 Task: Send an email with the signature Elizabeth Parker with the subject 'Request for a background check' and the message 'Please let me know if there are any changes to the project timeline.' from softage.1@softage.net to softage.8@softage.net and softage.9@softage.net with CC to softage.10@softage.net
Action: Mouse moved to (641, 446)
Screenshot: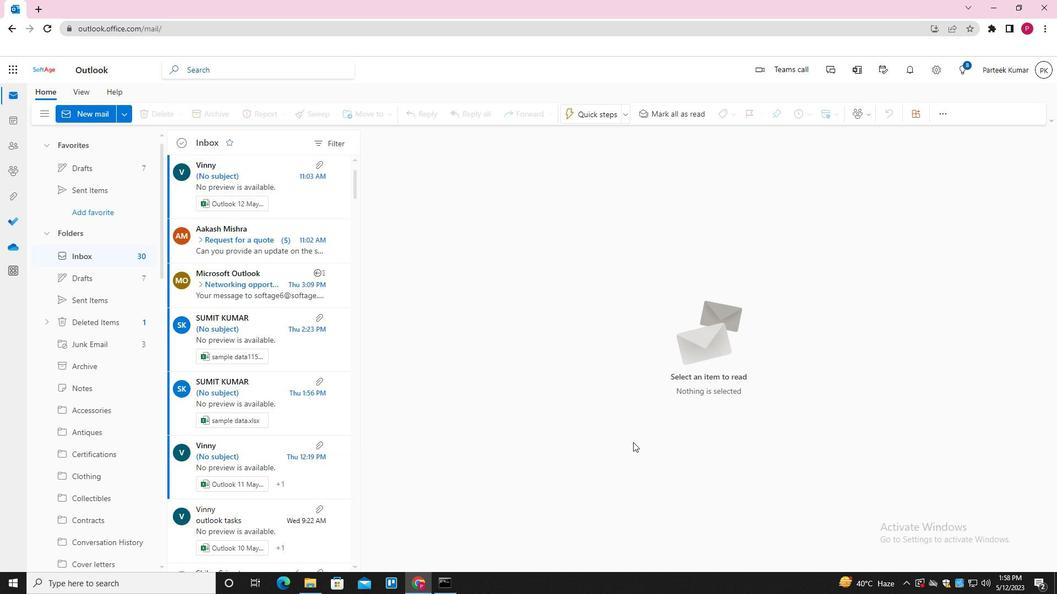 
Action: Key pressed n
Screenshot: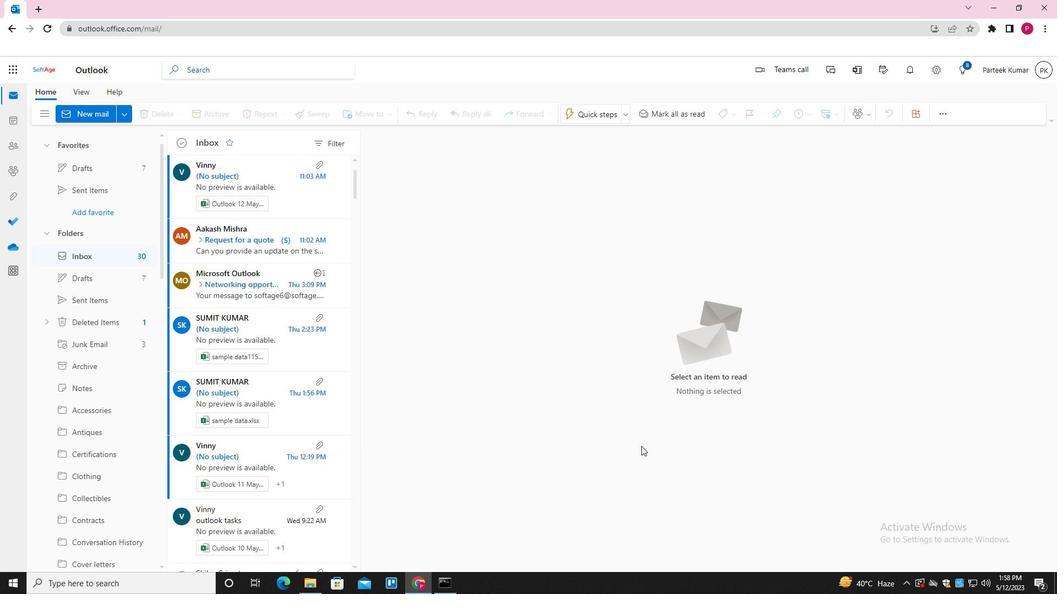 
Action: Mouse moved to (735, 113)
Screenshot: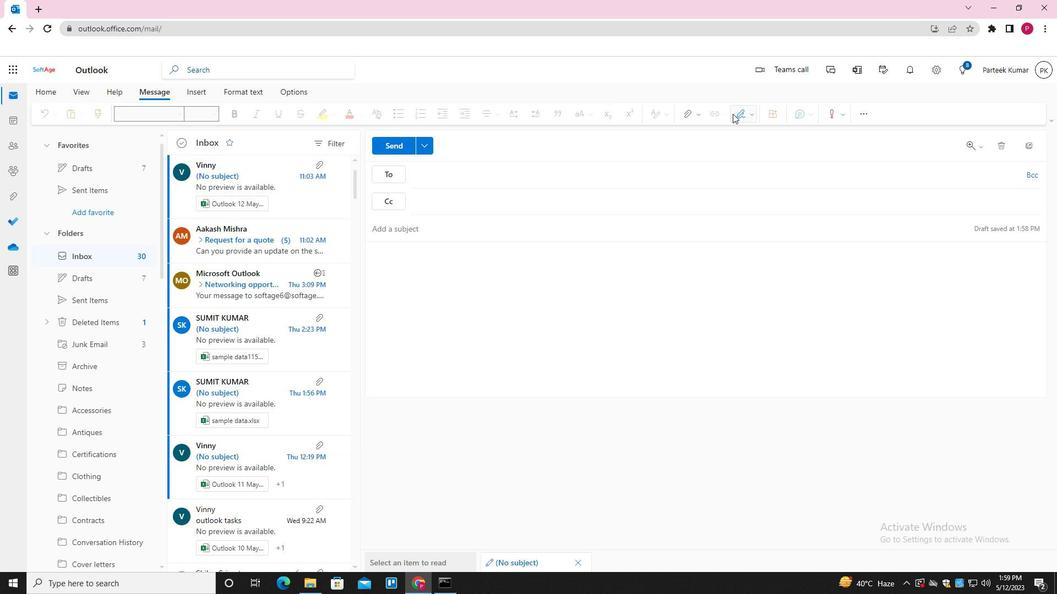 
Action: Mouse pressed left at (735, 113)
Screenshot: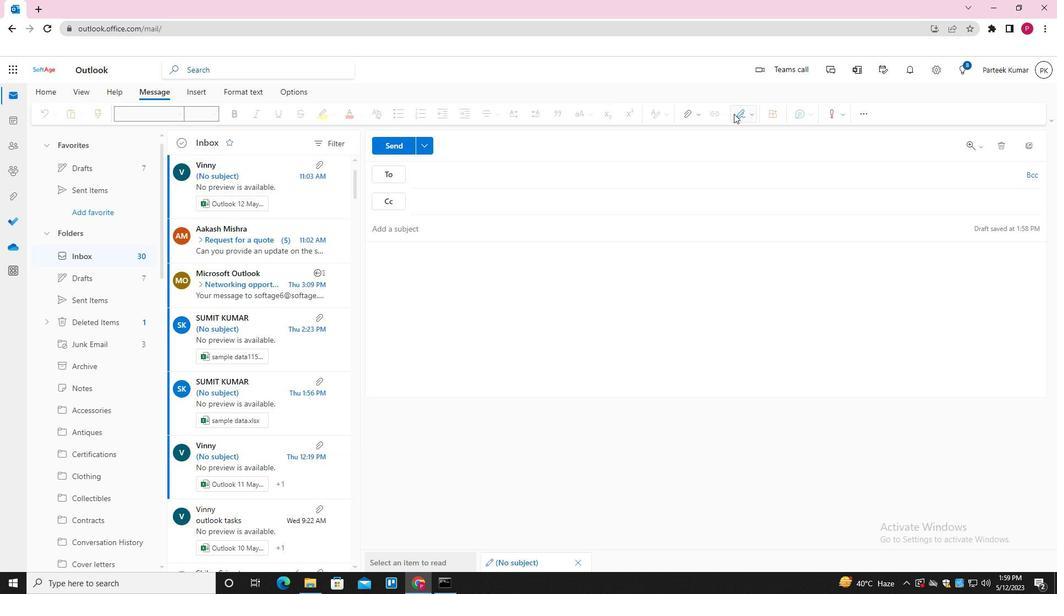 
Action: Mouse moved to (721, 159)
Screenshot: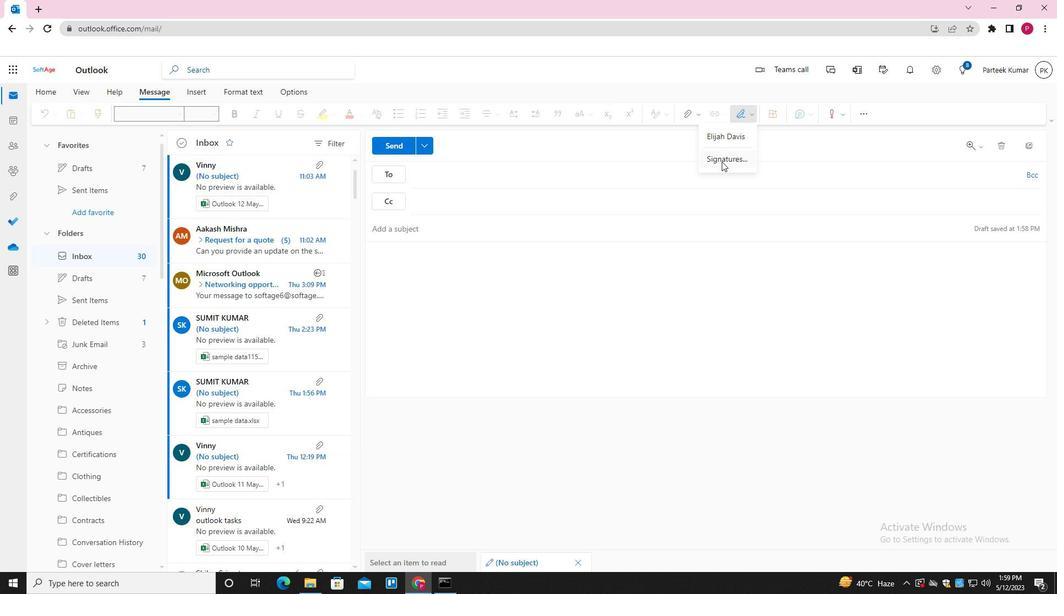 
Action: Mouse pressed left at (721, 159)
Screenshot: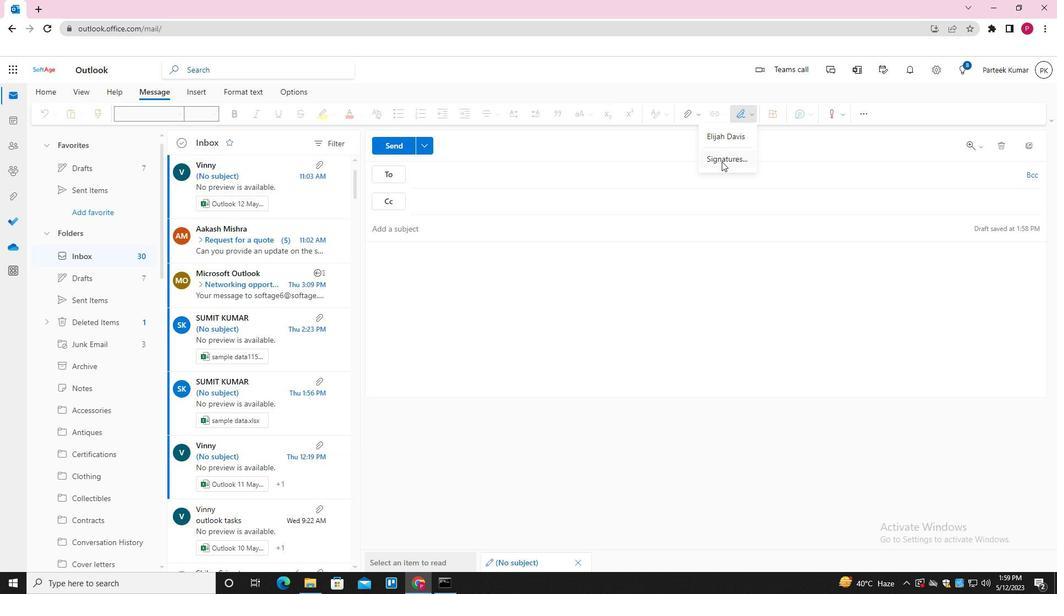 
Action: Mouse moved to (737, 205)
Screenshot: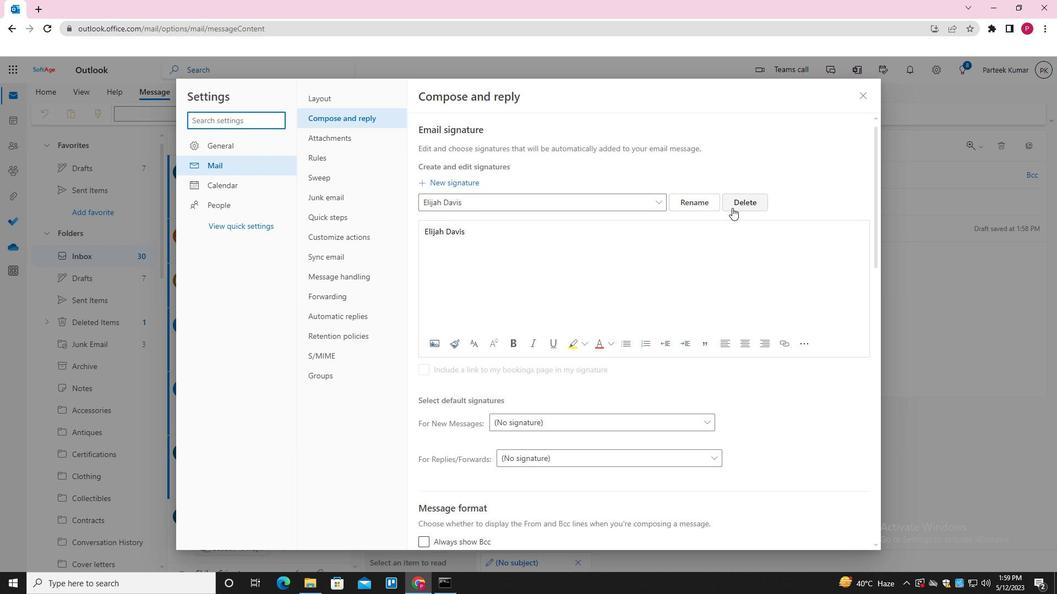
Action: Mouse pressed left at (737, 205)
Screenshot: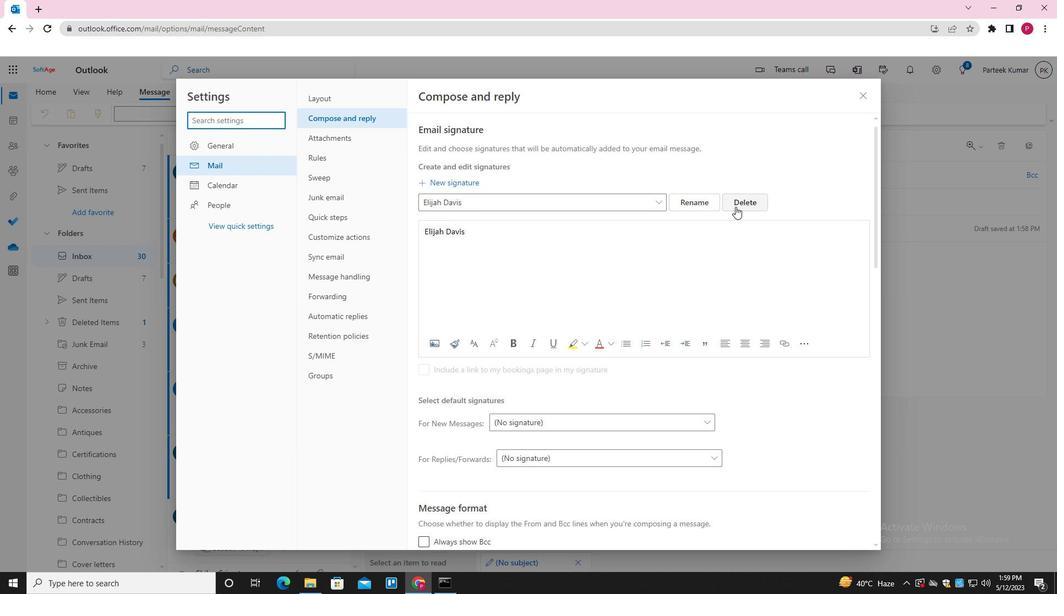 
Action: Mouse moved to (614, 205)
Screenshot: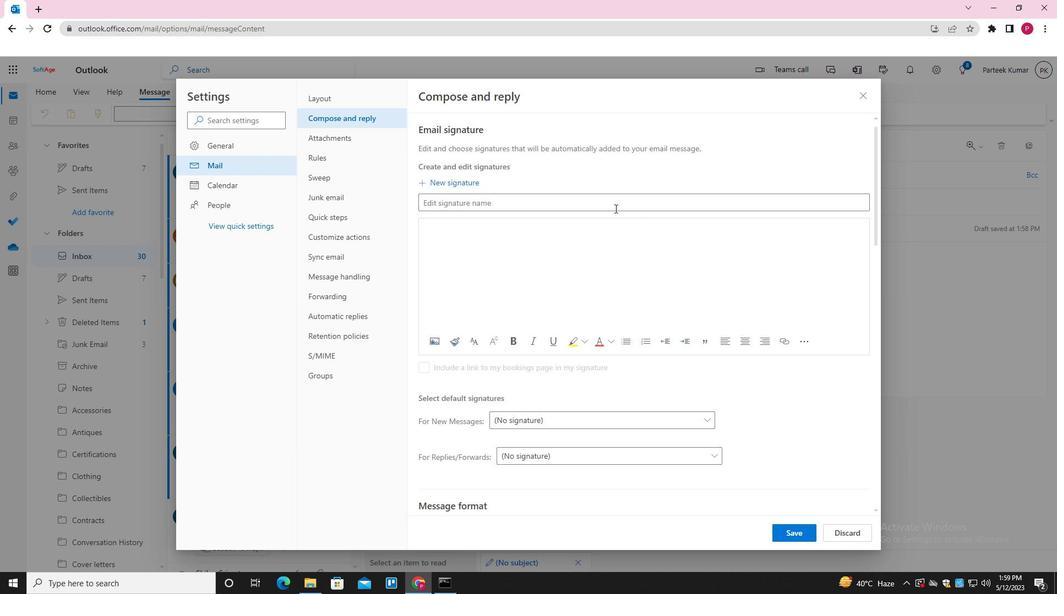 
Action: Mouse pressed left at (614, 205)
Screenshot: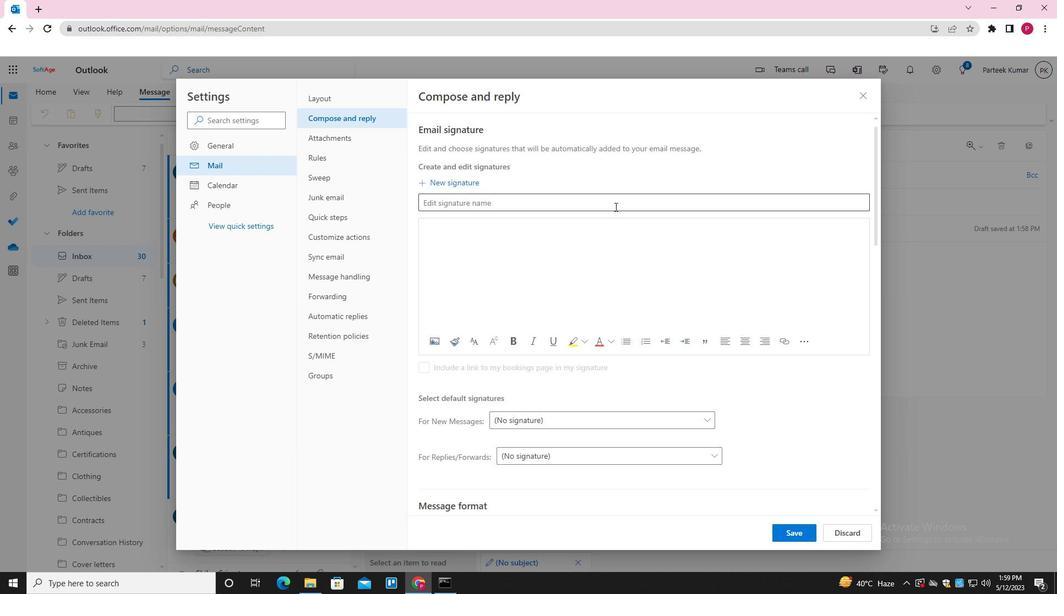 
Action: Mouse moved to (614, 202)
Screenshot: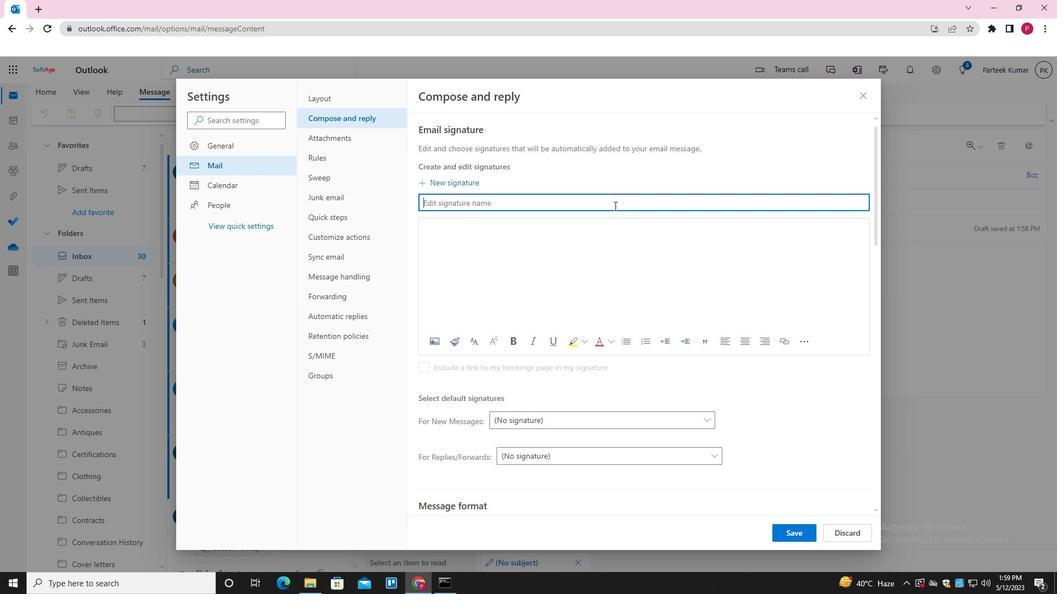 
Action: Key pressed <Key.shift><Key.shift><Key.shift>ELIZABETH<Key.space><Key.shift>PARKER
Screenshot: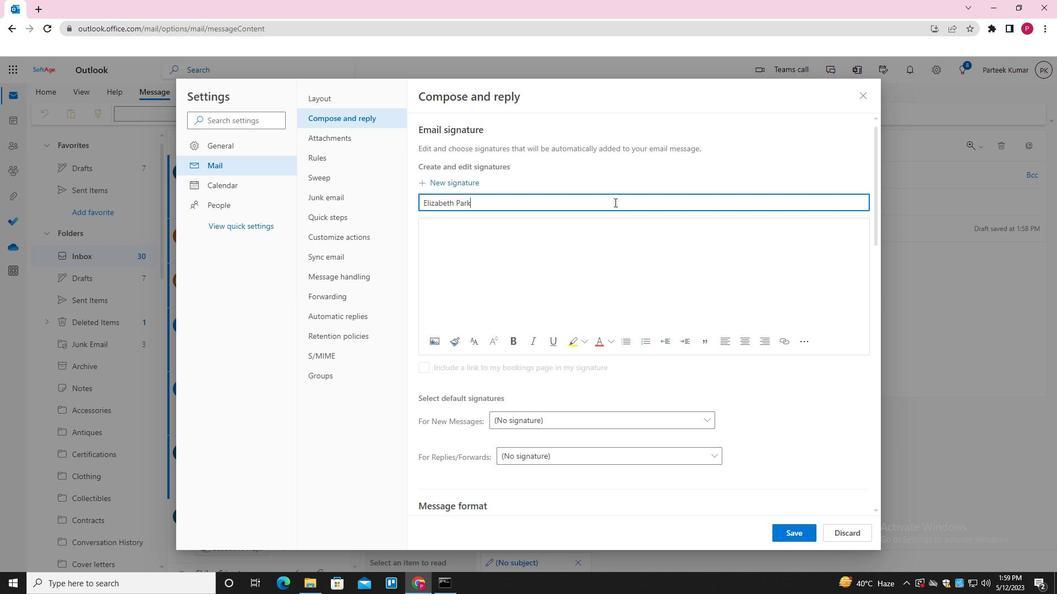 
Action: Mouse moved to (602, 249)
Screenshot: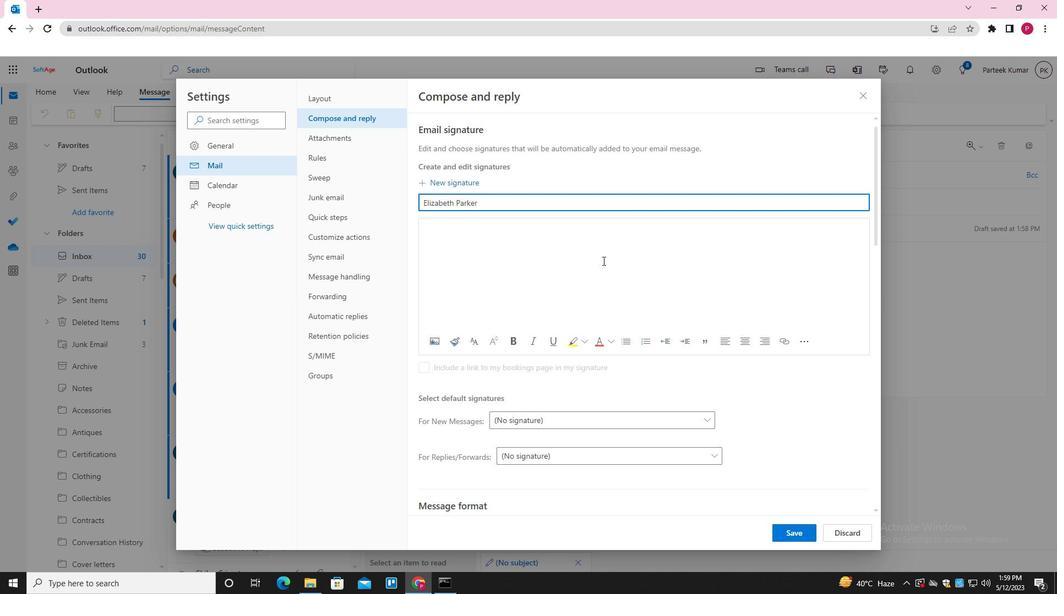 
Action: Key pressed ctrl+A<'\x03'>
Screenshot: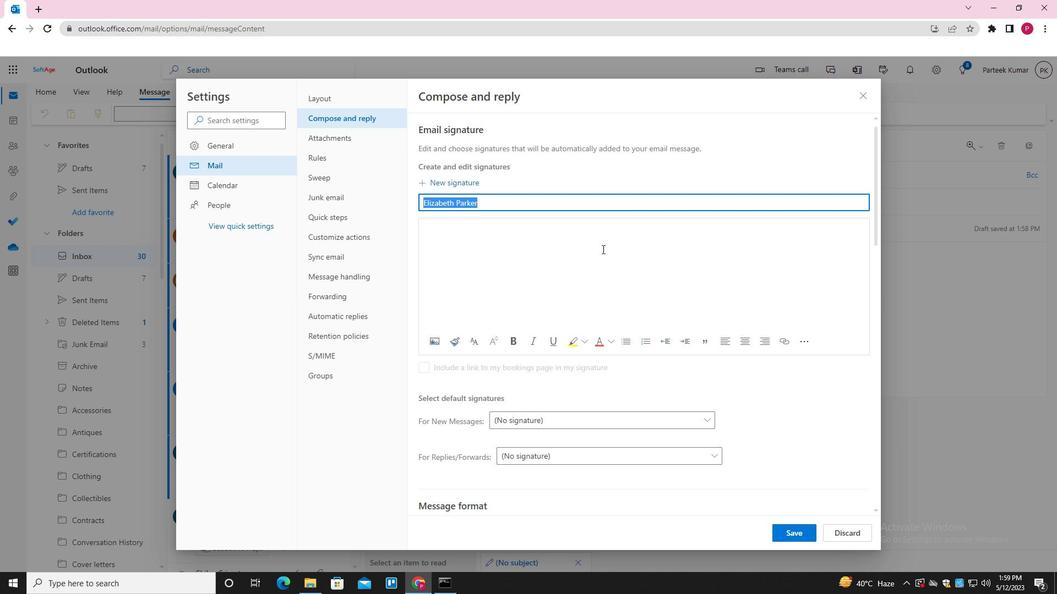 
Action: Mouse moved to (580, 258)
Screenshot: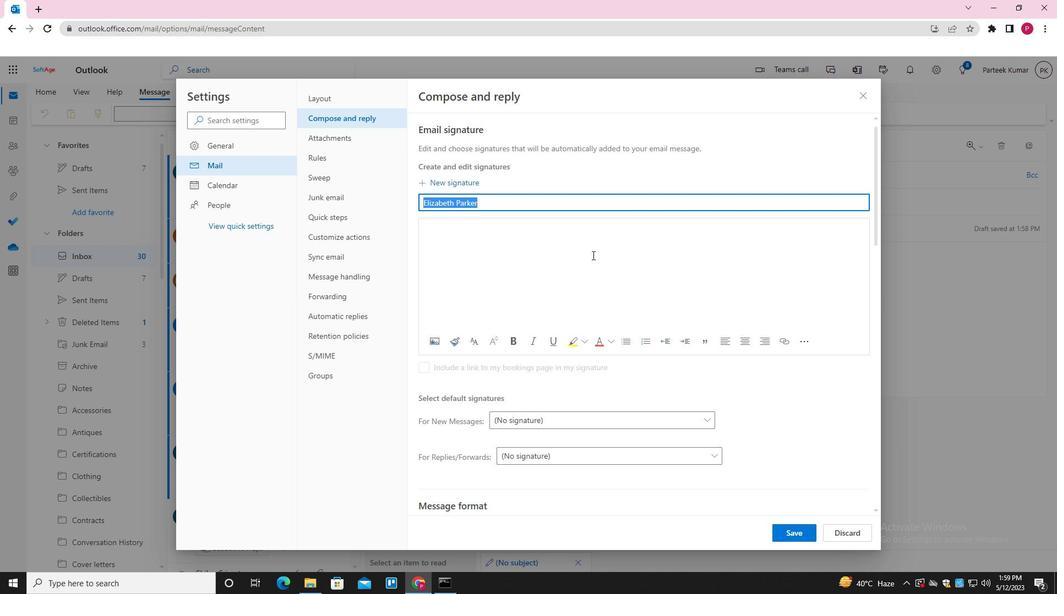 
Action: Mouse pressed left at (580, 258)
Screenshot: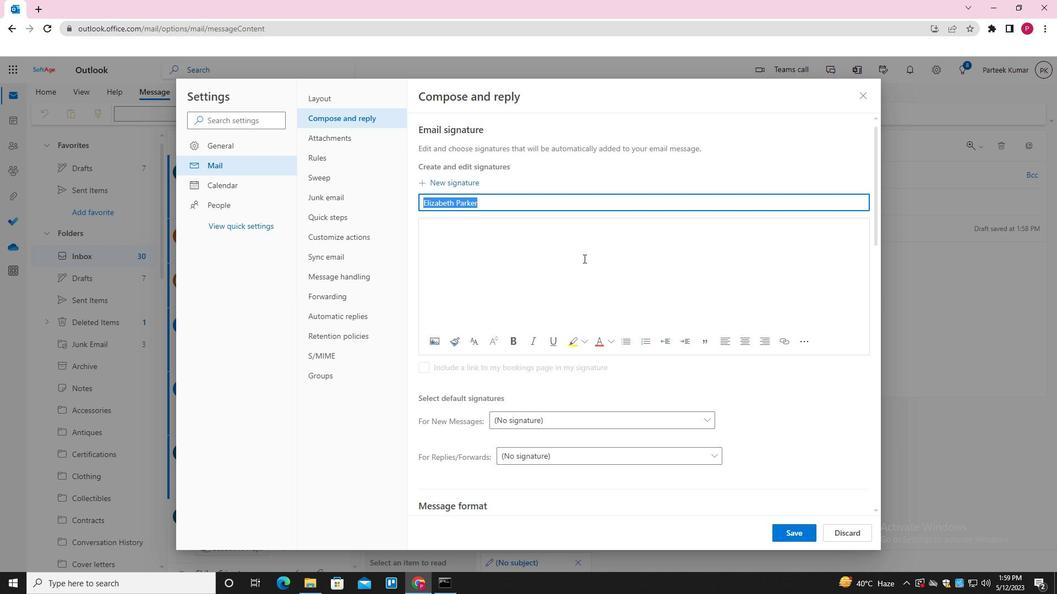
Action: Key pressed <Key.shift>ctrl+ELIZABETH<Key.space><Key.shift>PARKER
Screenshot: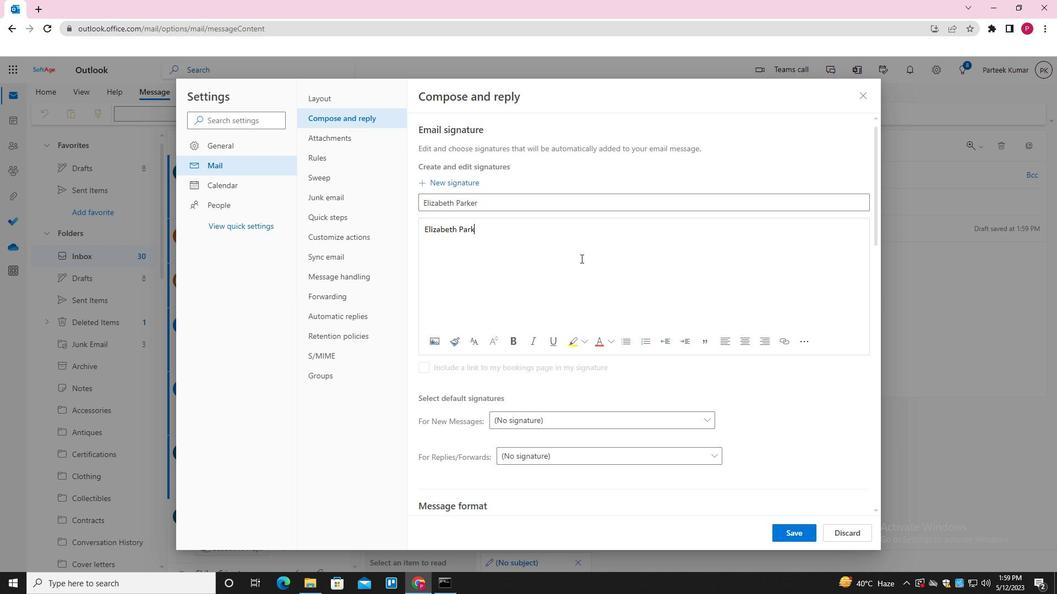 
Action: Mouse moved to (782, 532)
Screenshot: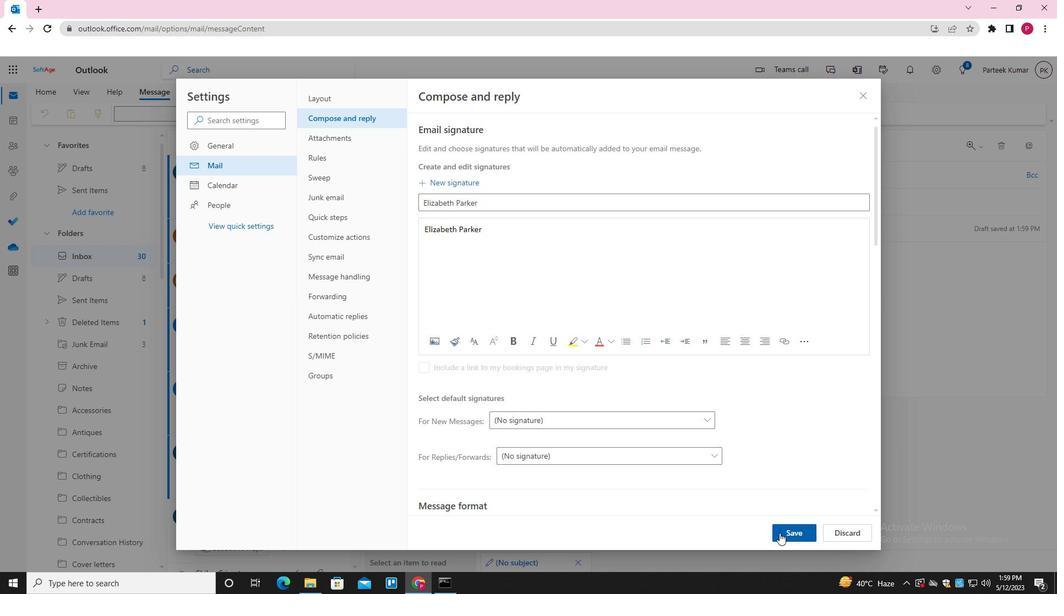 
Action: Mouse pressed left at (782, 532)
Screenshot: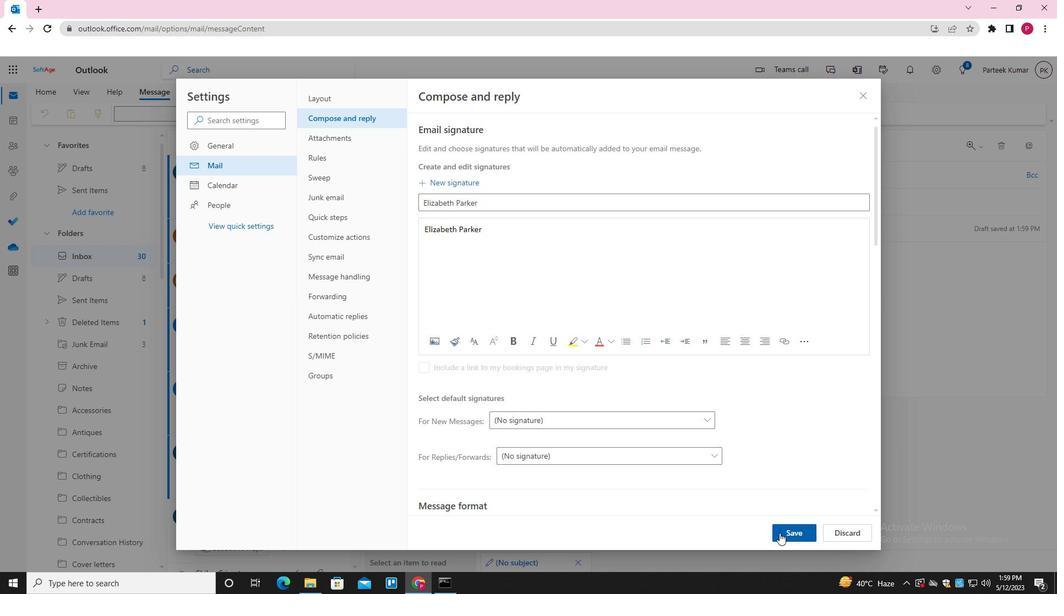 
Action: Mouse moved to (861, 91)
Screenshot: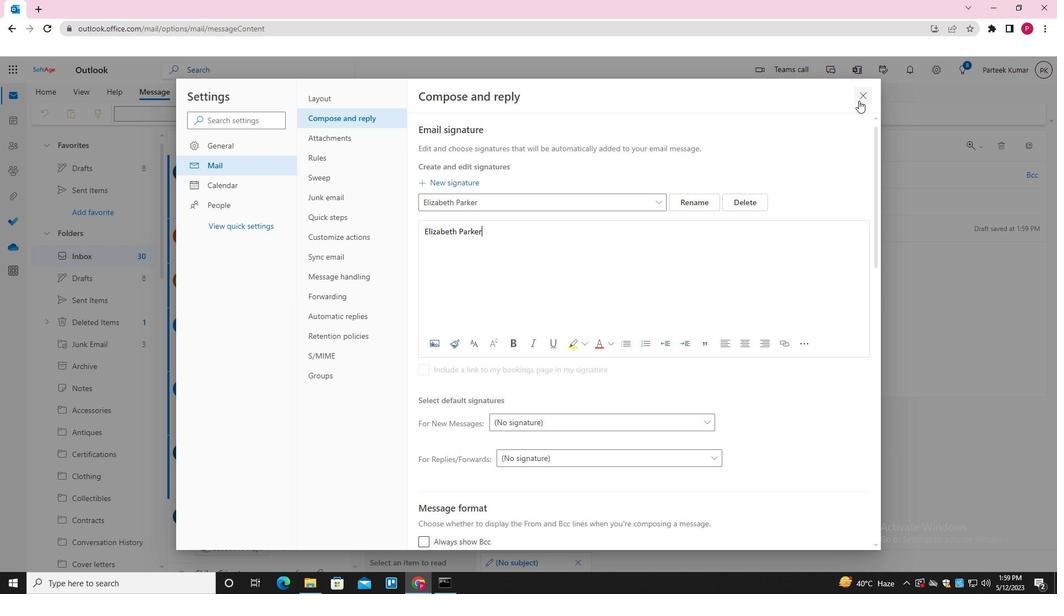 
Action: Mouse pressed left at (861, 91)
Screenshot: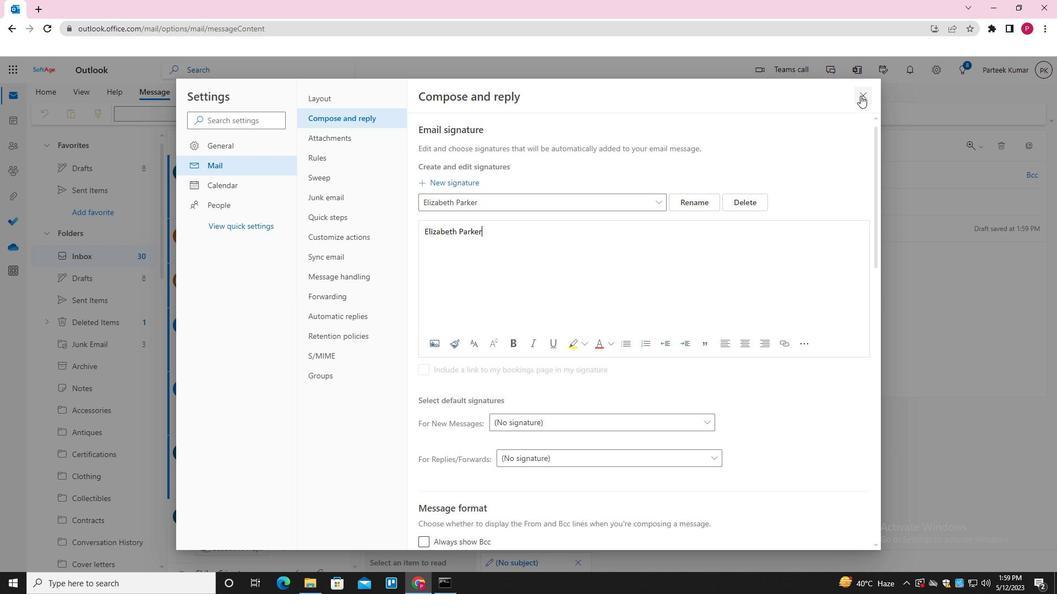 
Action: Mouse moved to (498, 295)
Screenshot: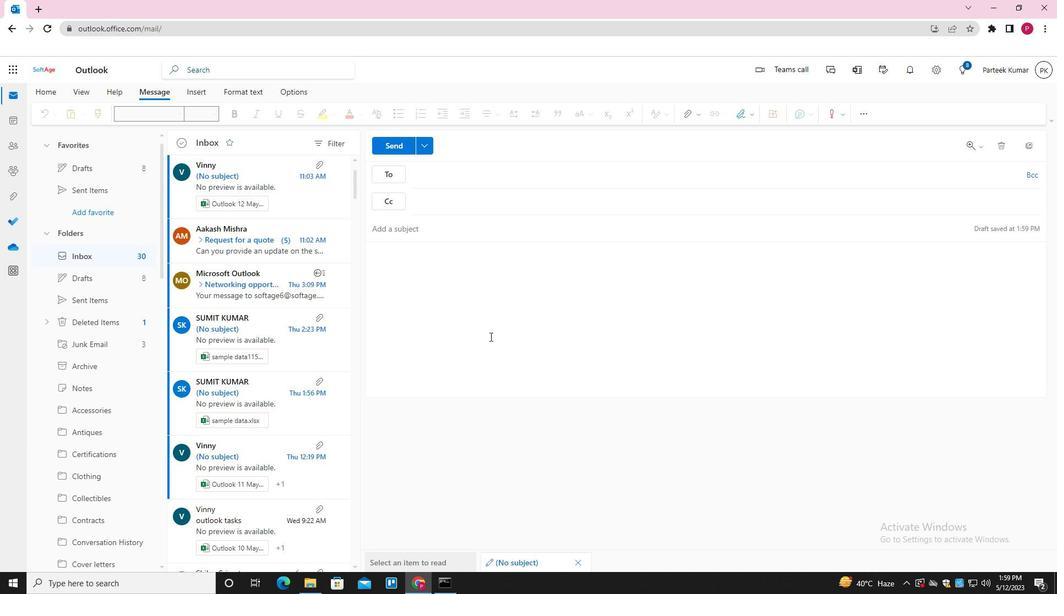 
Action: Mouse pressed left at (498, 295)
Screenshot: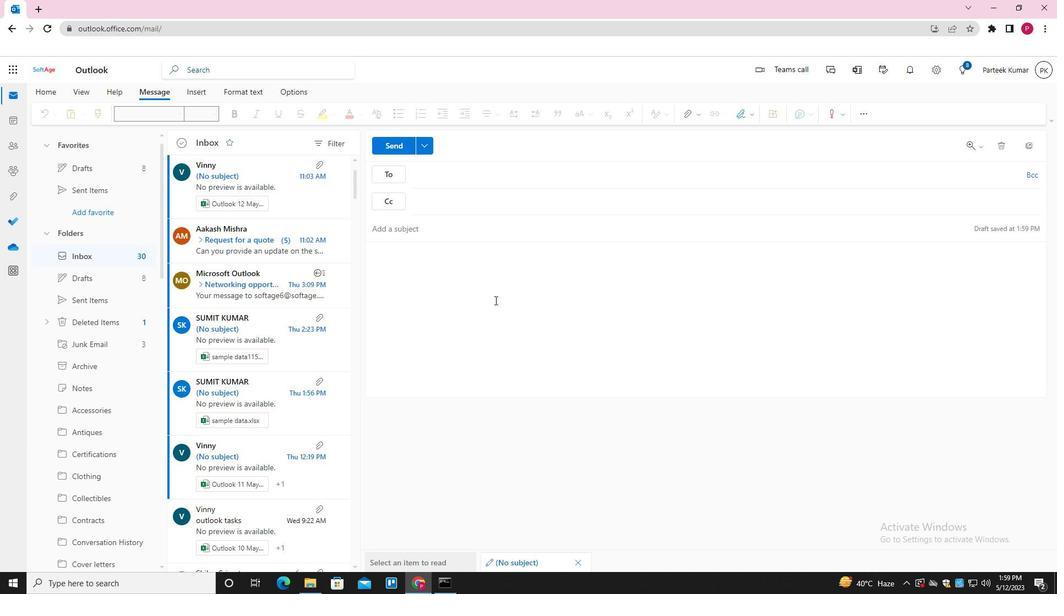 
Action: Mouse moved to (737, 116)
Screenshot: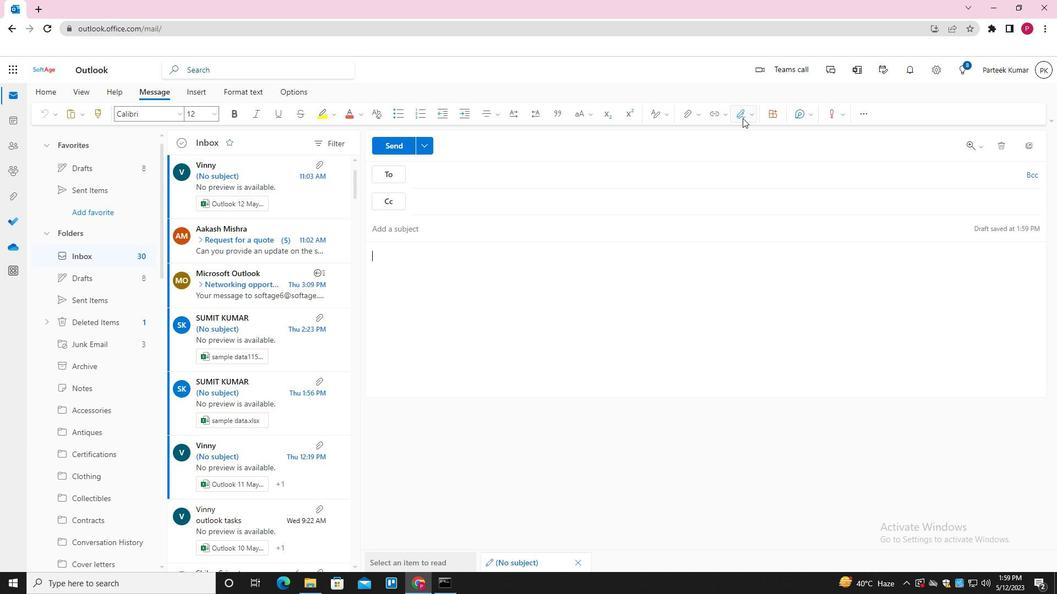 
Action: Mouse pressed left at (737, 116)
Screenshot: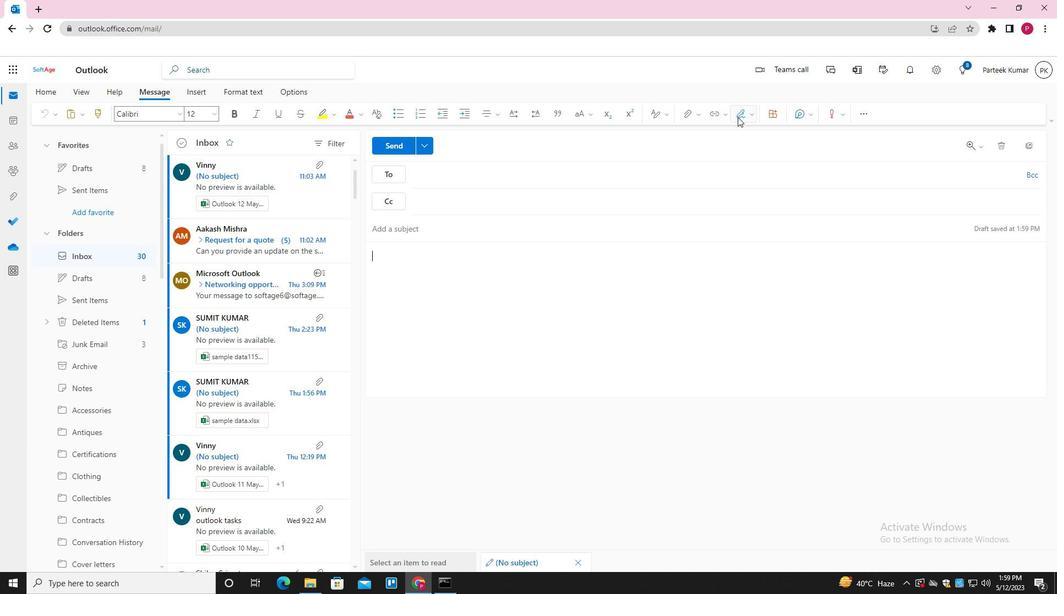 
Action: Mouse moved to (714, 137)
Screenshot: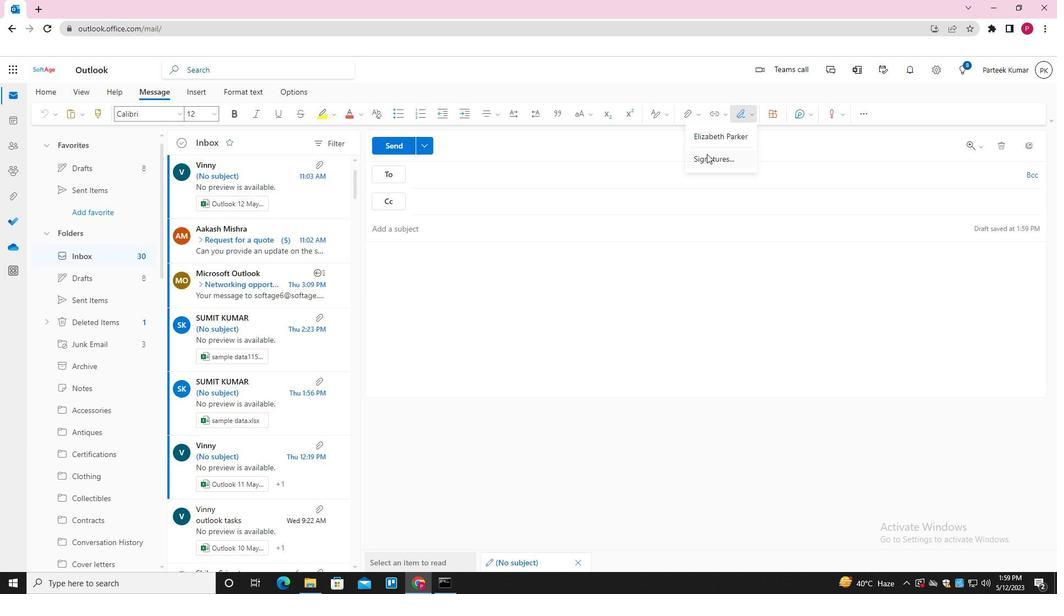 
Action: Mouse pressed left at (714, 137)
Screenshot: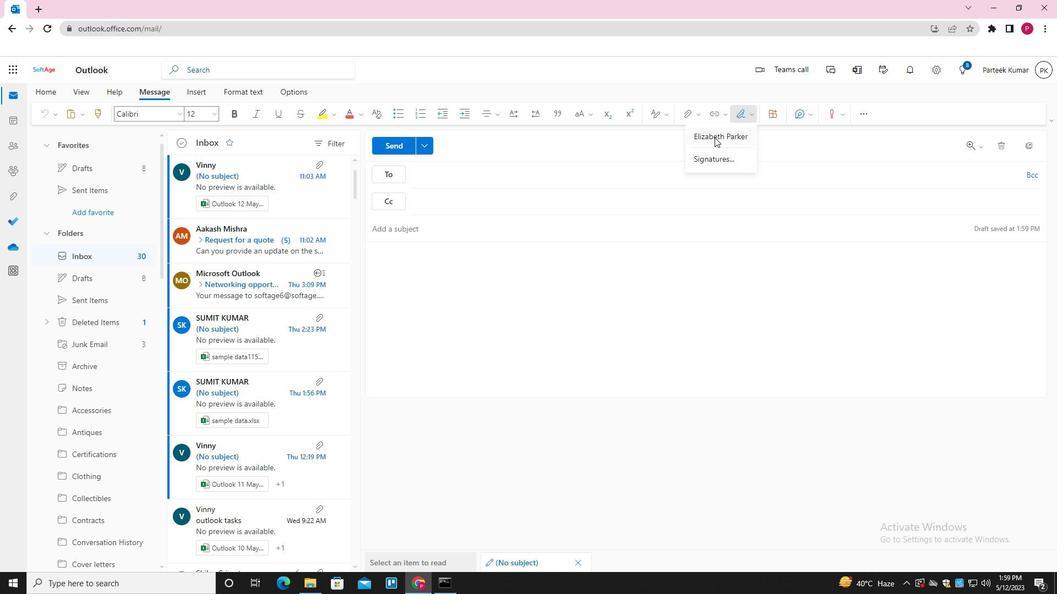 
Action: Mouse moved to (437, 228)
Screenshot: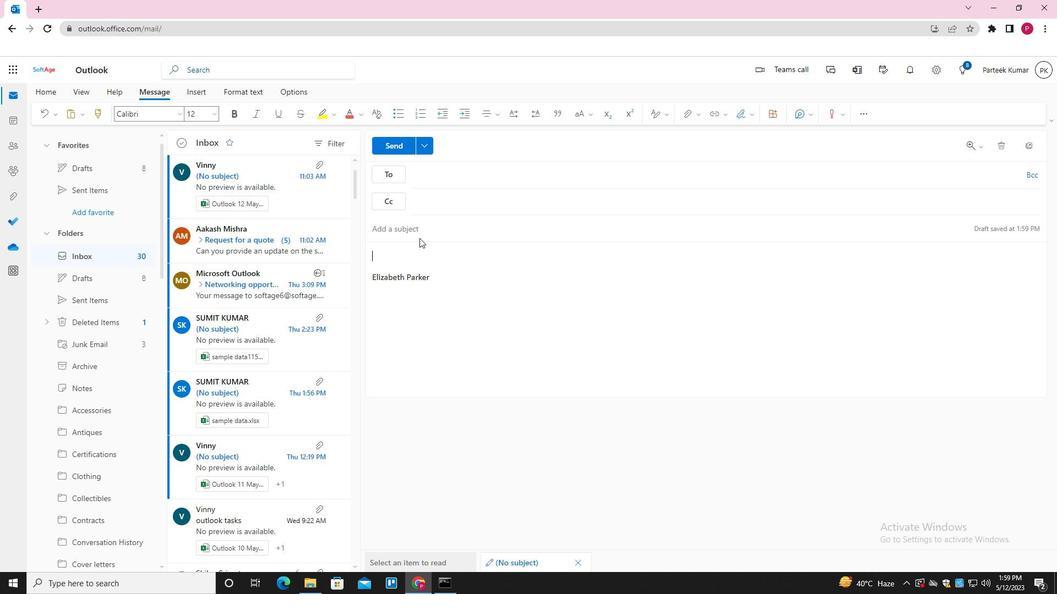 
Action: Mouse pressed left at (437, 228)
Screenshot: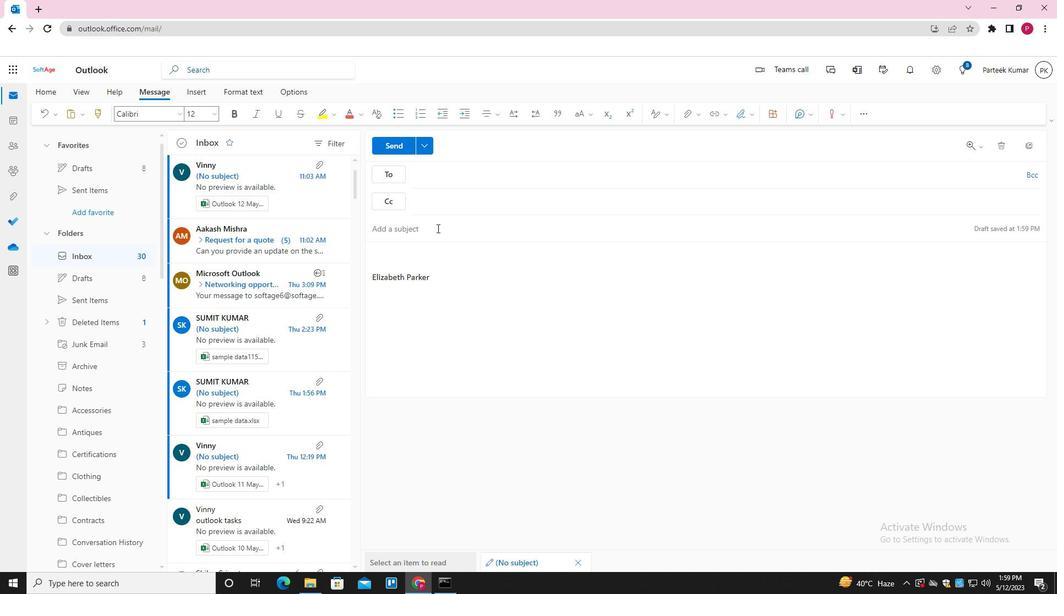 
Action: Mouse moved to (437, 227)
Screenshot: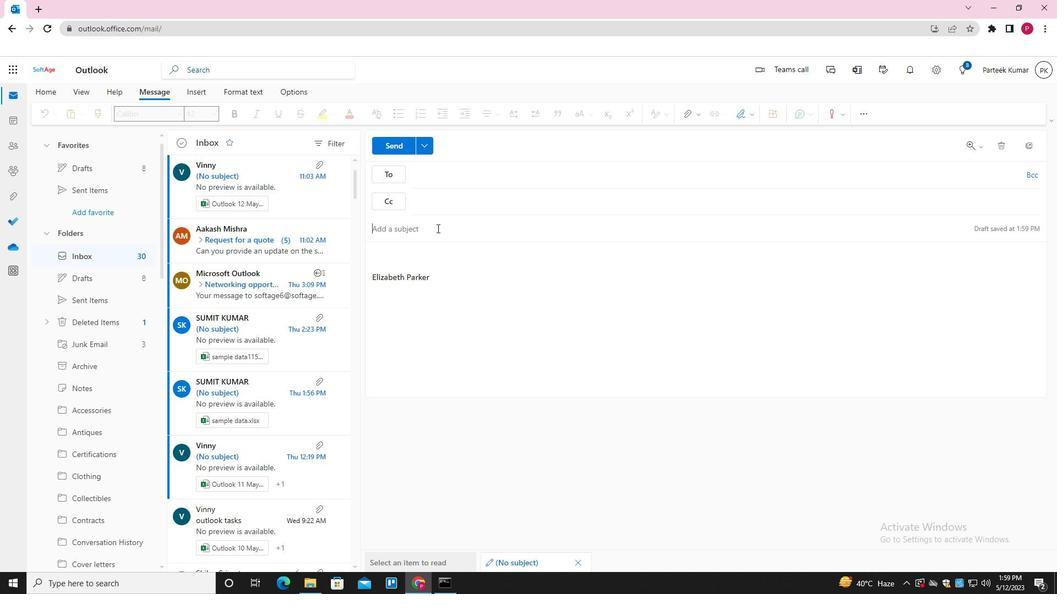 
Action: Key pressed <Key.shift>REQUEST<Key.space>FOR<Key.space>A<Key.space>BACKGROUND<Key.space>CHECK<Key.tab><Key.shift_r>PLESSE<Key.backspace><Key.backspace><Key.backspace>ASE<Key.space>LET<Key.space>ME<Key.space>KNOW<Key.space>IF<Key.space>THERE<Key.space>ARE<Key.space>ANY<Key.space>CHANGES<Key.space>TO<Key.space>THE<Key.space>PROJECT<Key.space>TIMELIM<Key.backspace>NE<Key.space>
Screenshot: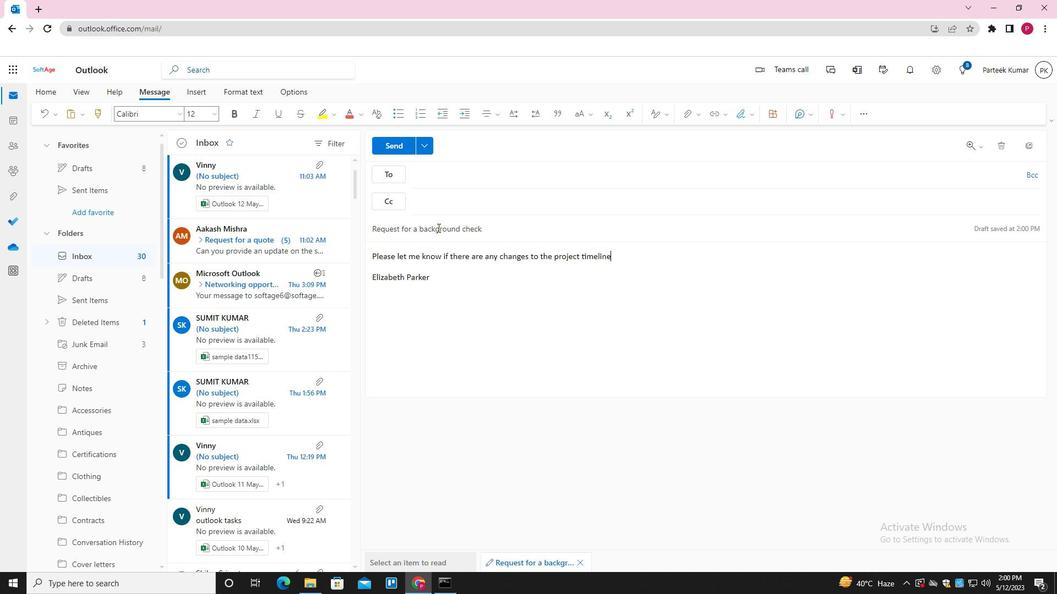 
Action: Mouse moved to (515, 173)
Screenshot: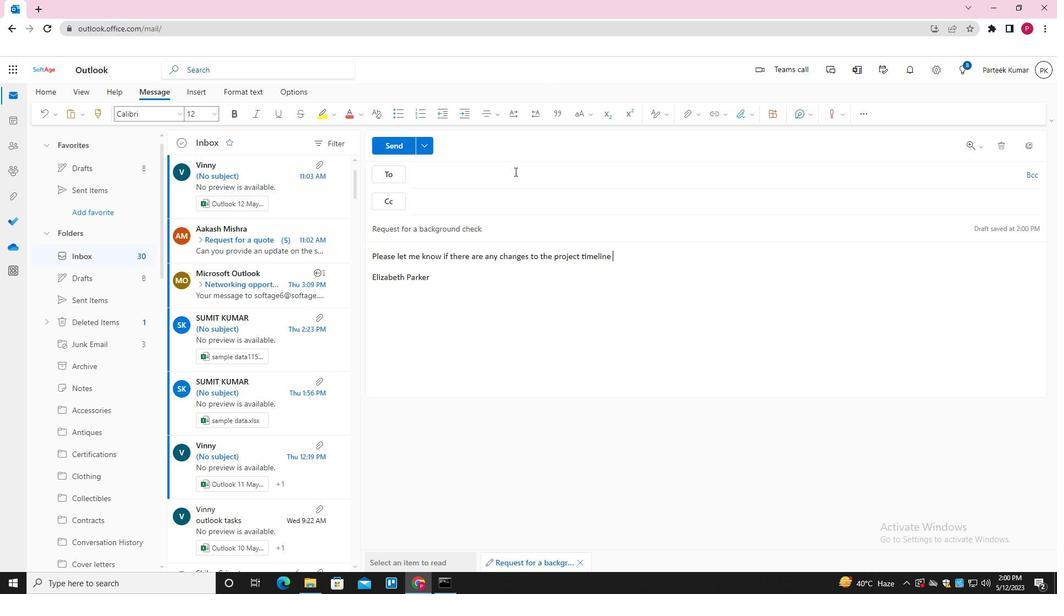 
Action: Mouse pressed left at (515, 173)
Screenshot: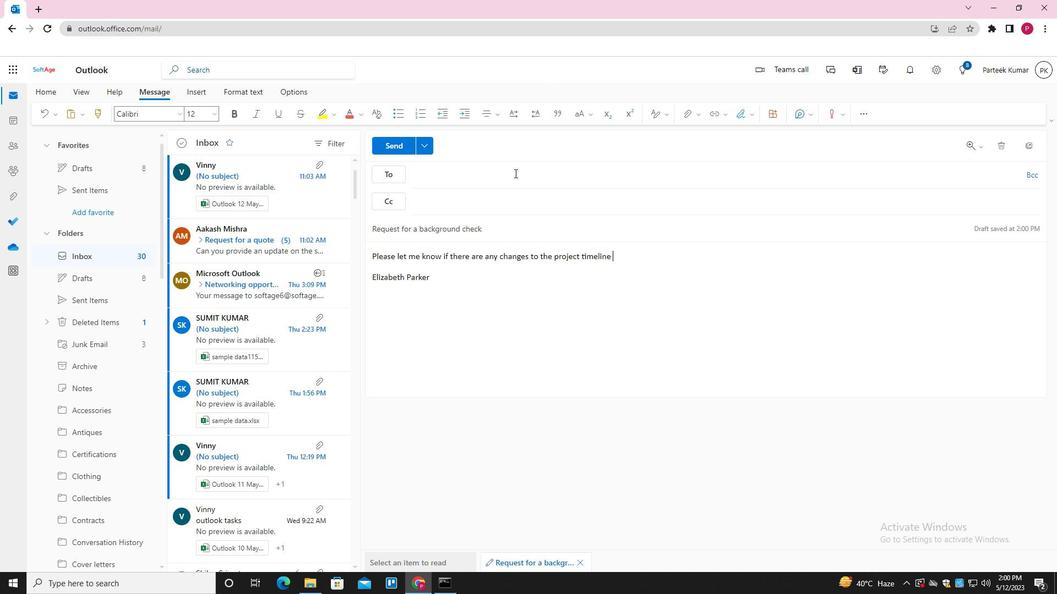 
Action: Key pressed SOFTAGE.8<Key.shift>@SOFTAGE.NET<Key.enter>SOFTAGE.9<Key.shift>@SOFTAGE.NET<Key.enter><Key.tab>SOFTAGE.10<Key.shift>@SOFTAGE.NET<Key.enter><Key.enter>
Screenshot: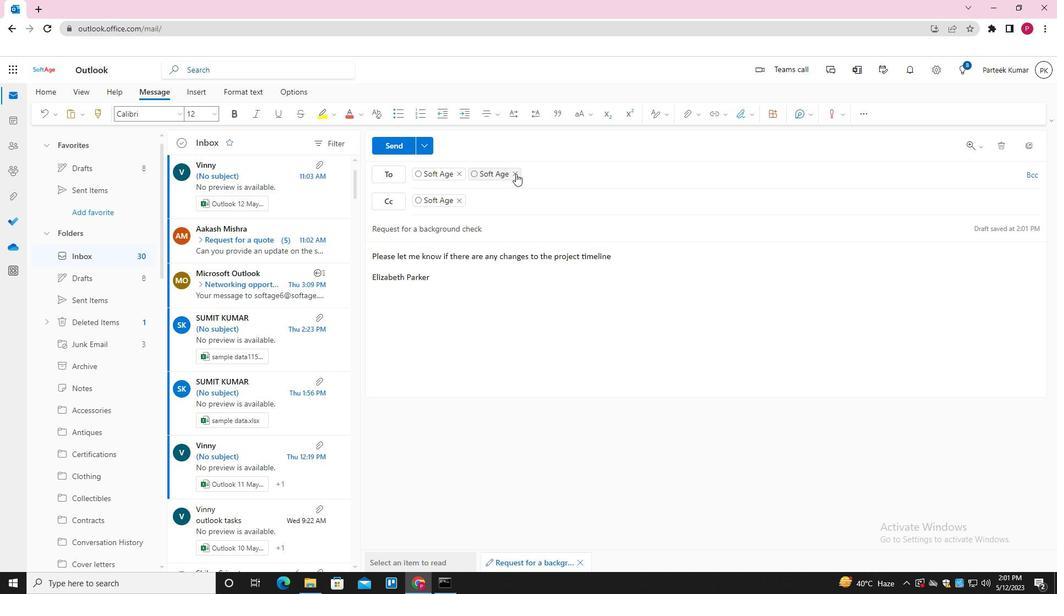 
Action: Mouse moved to (394, 145)
Screenshot: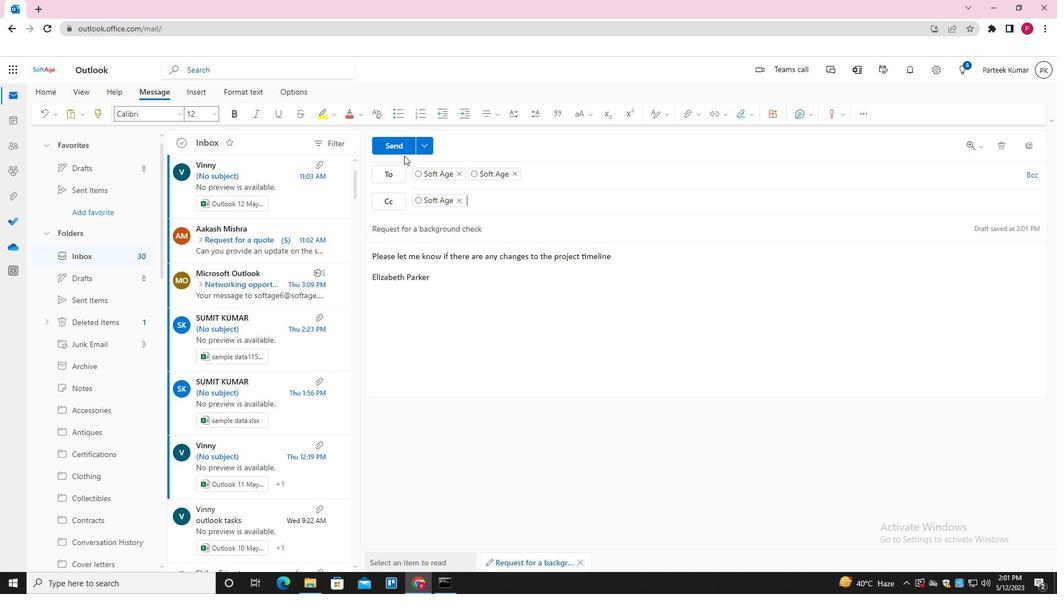 
Action: Mouse pressed left at (394, 145)
Screenshot: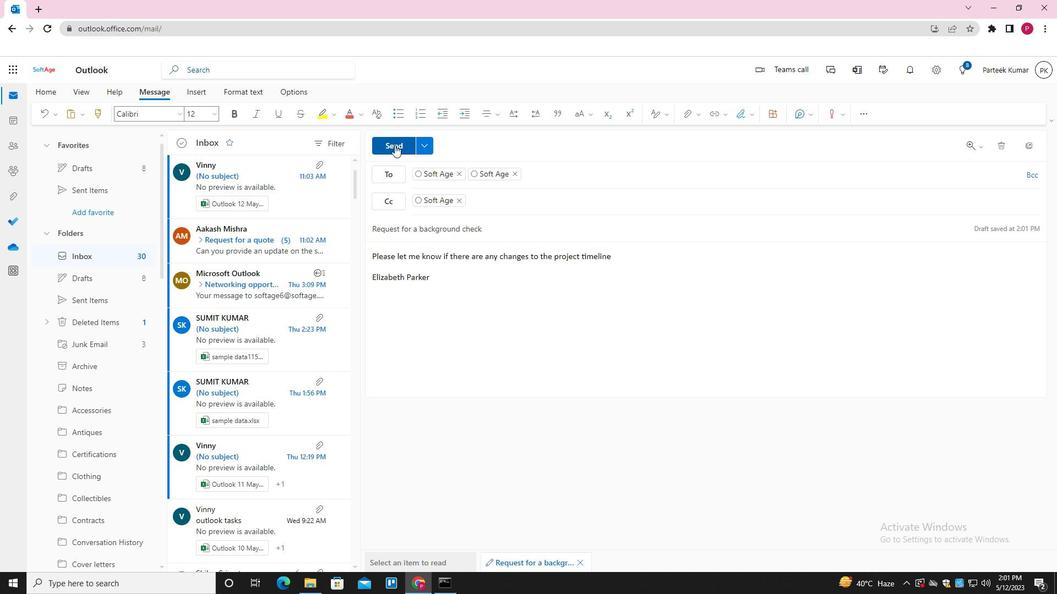 
Action: Mouse moved to (461, 254)
Screenshot: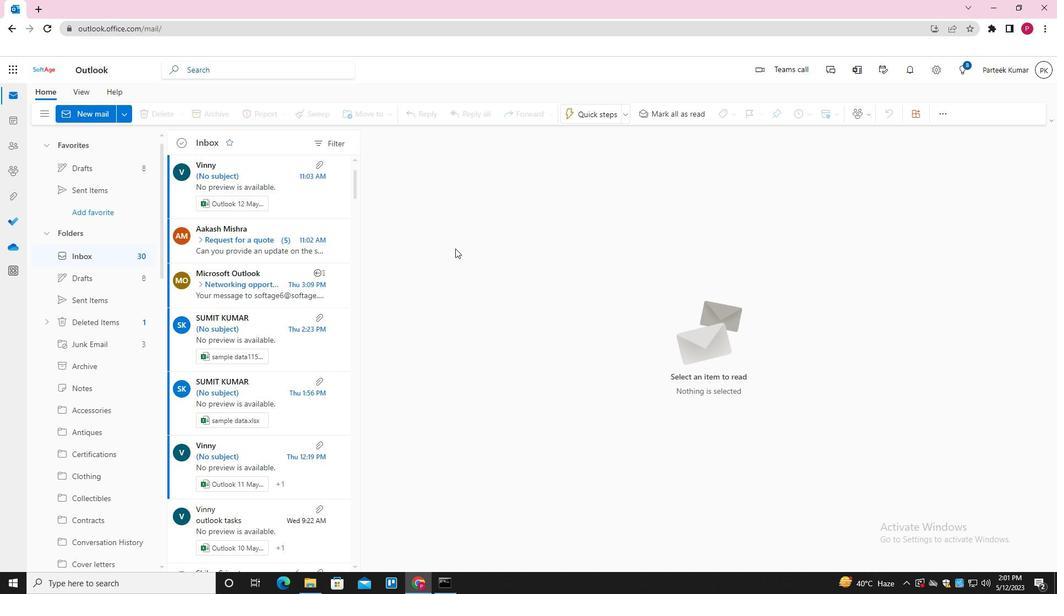 
